 Task: Add the task  Develop a new online survey and feedback system to the section Automated Build and Deployment Sprint in the project AgileCube and add a Due Date to the respective task as 2024/03/01
Action: Mouse moved to (65, 395)
Screenshot: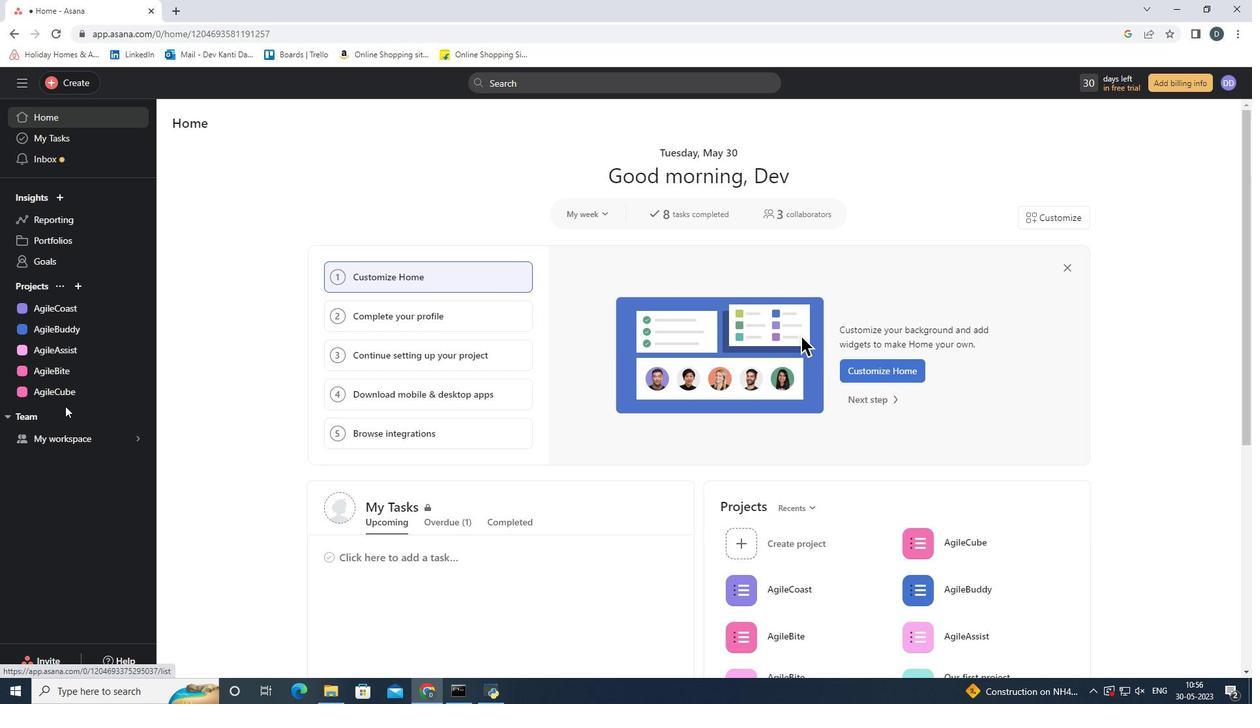 
Action: Mouse pressed left at (65, 395)
Screenshot: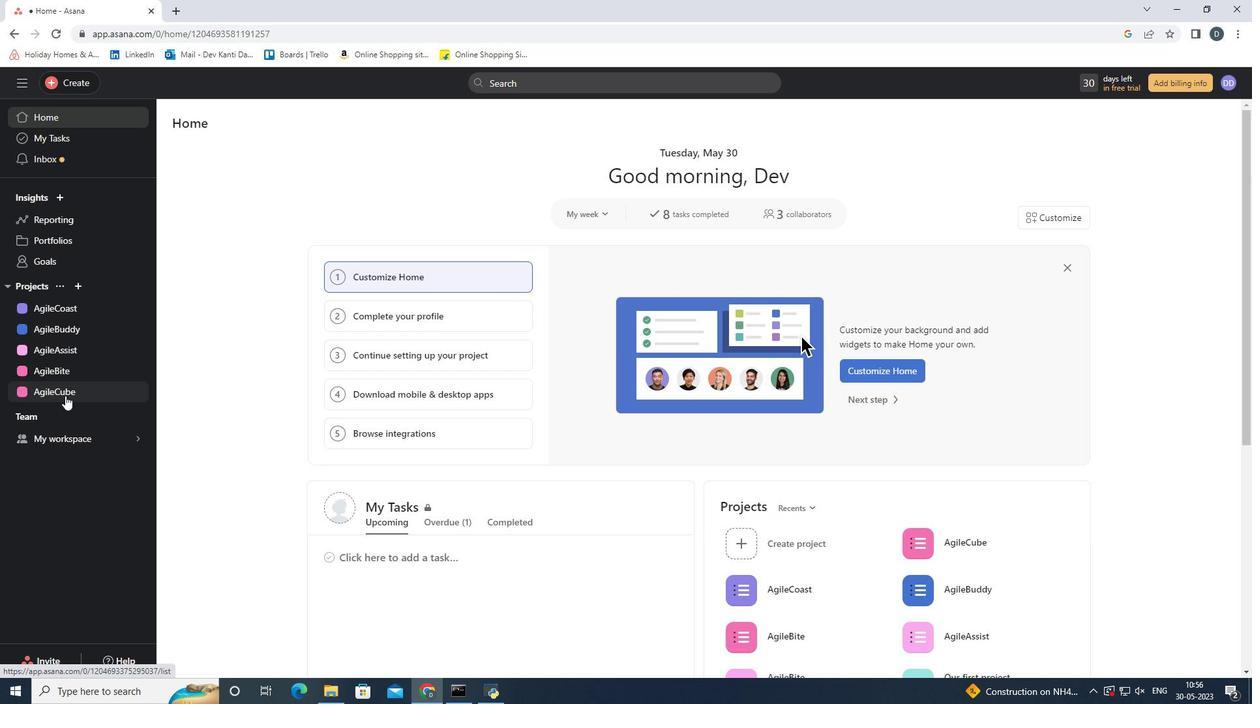 
Action: Mouse moved to (614, 485)
Screenshot: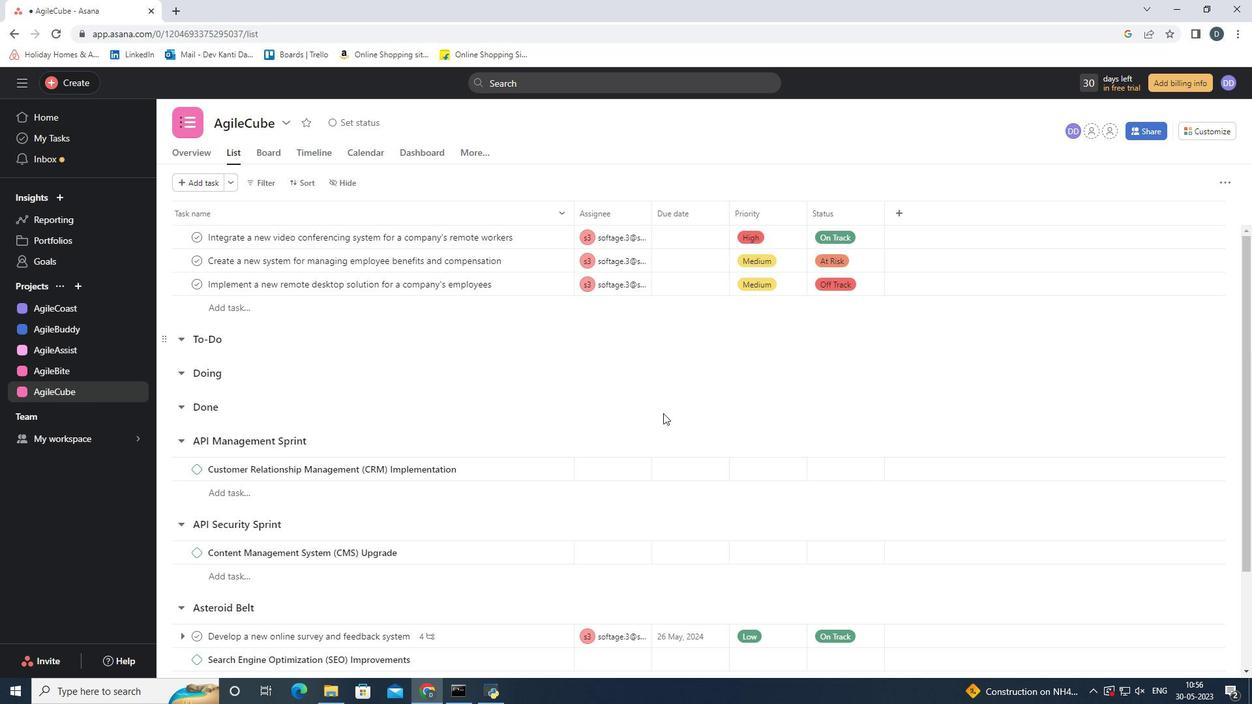 
Action: Mouse scrolled (614, 484) with delta (0, 0)
Screenshot: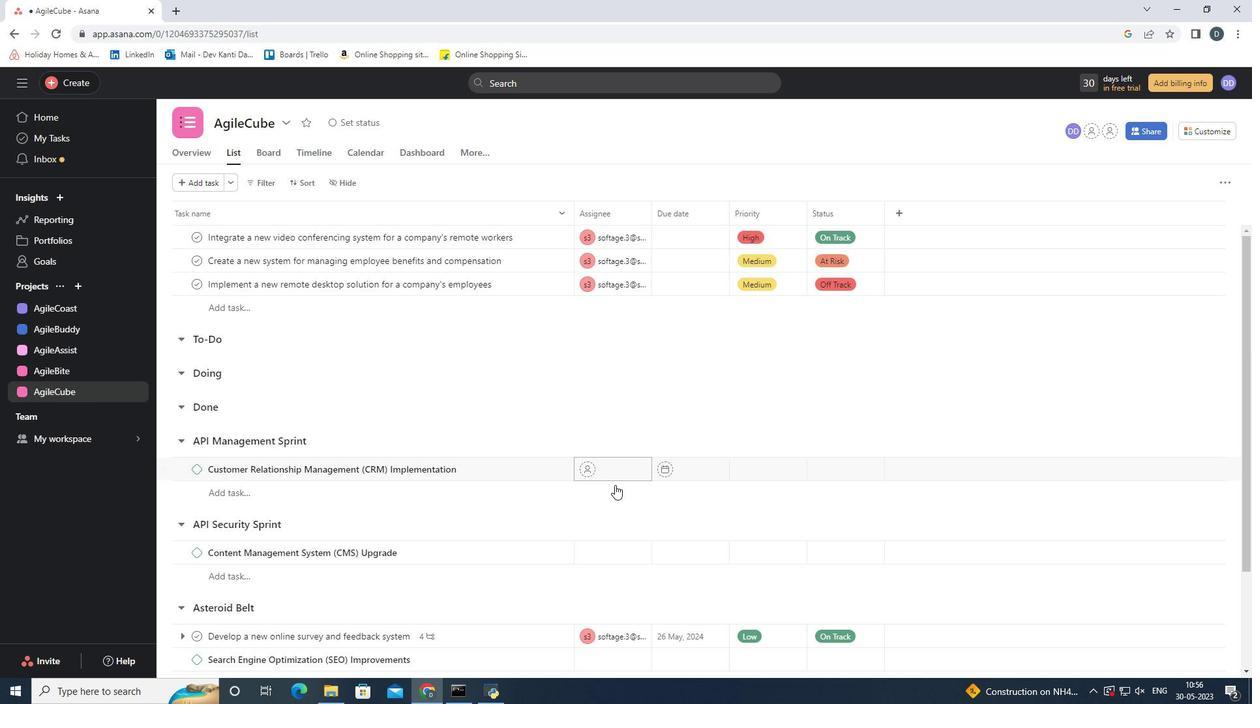 
Action: Mouse scrolled (614, 484) with delta (0, 0)
Screenshot: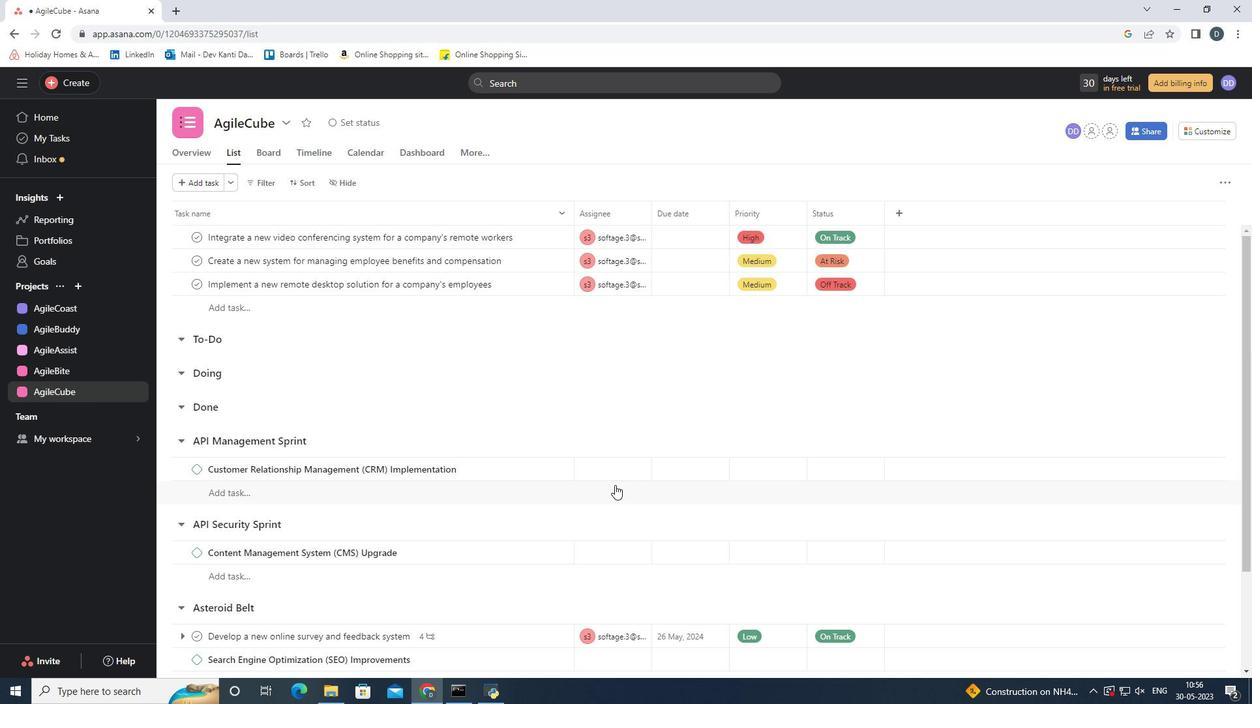 
Action: Mouse scrolled (614, 484) with delta (0, 0)
Screenshot: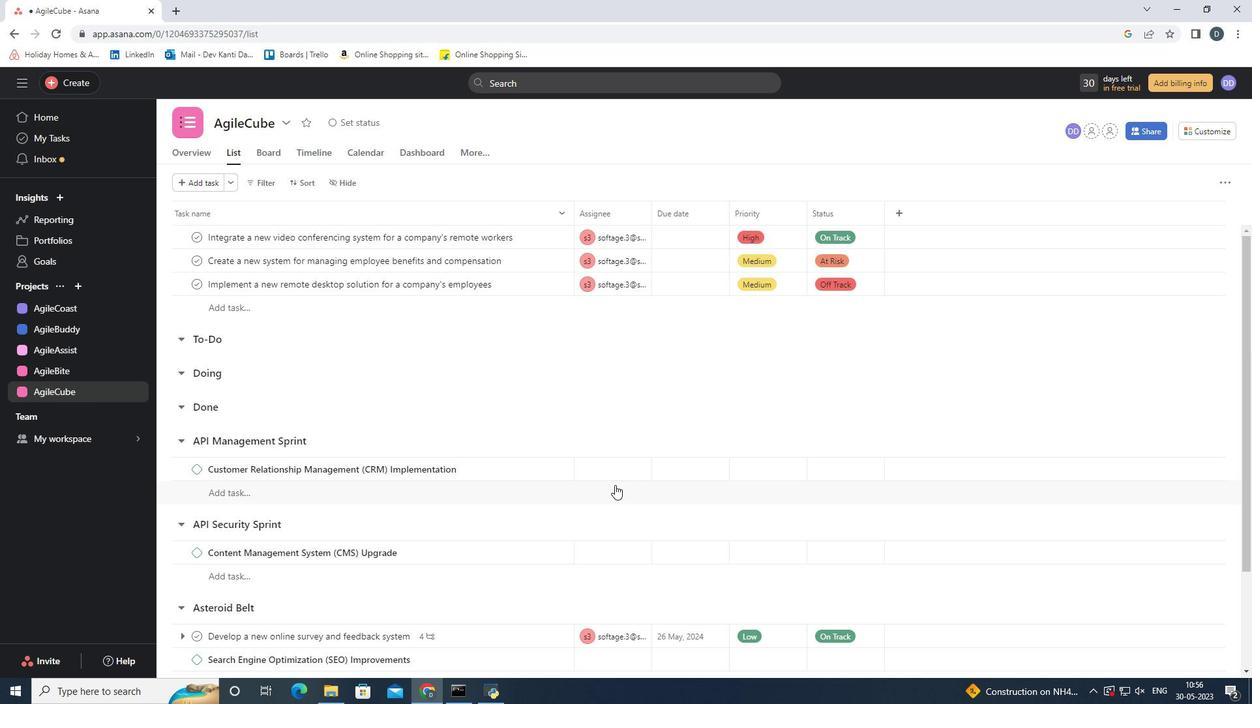 
Action: Mouse scrolled (614, 484) with delta (0, 0)
Screenshot: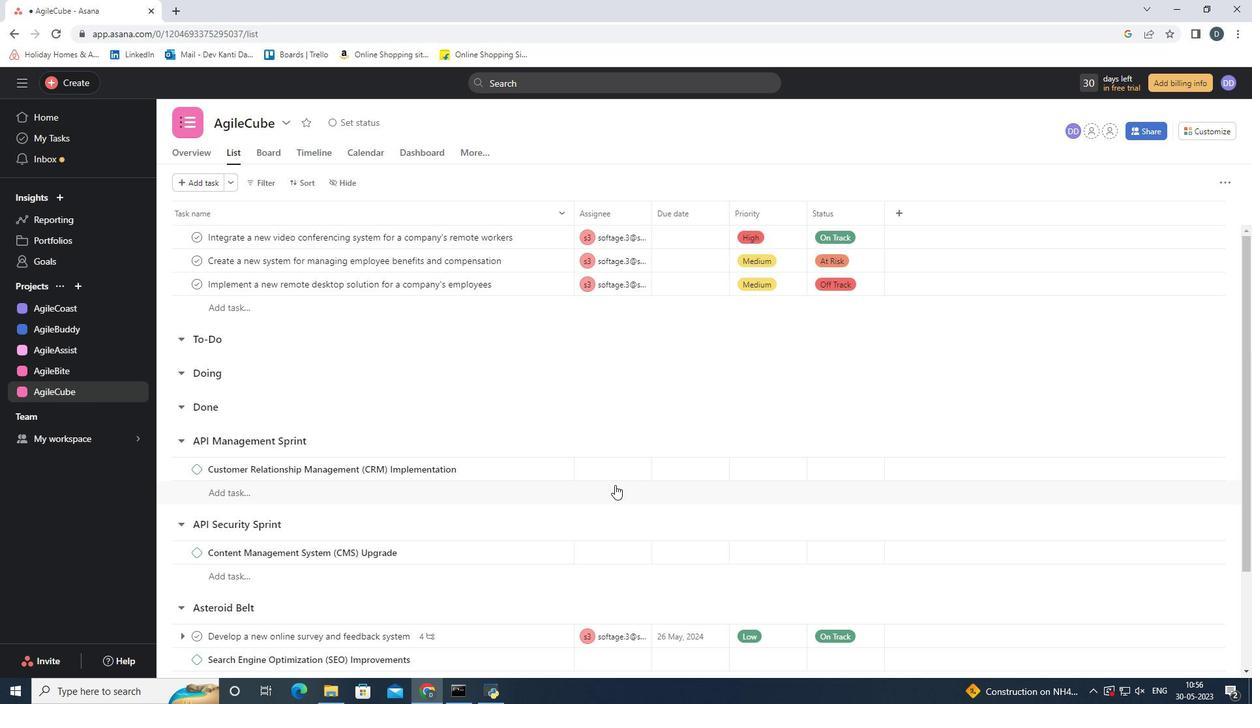
Action: Mouse scrolled (614, 484) with delta (0, 0)
Screenshot: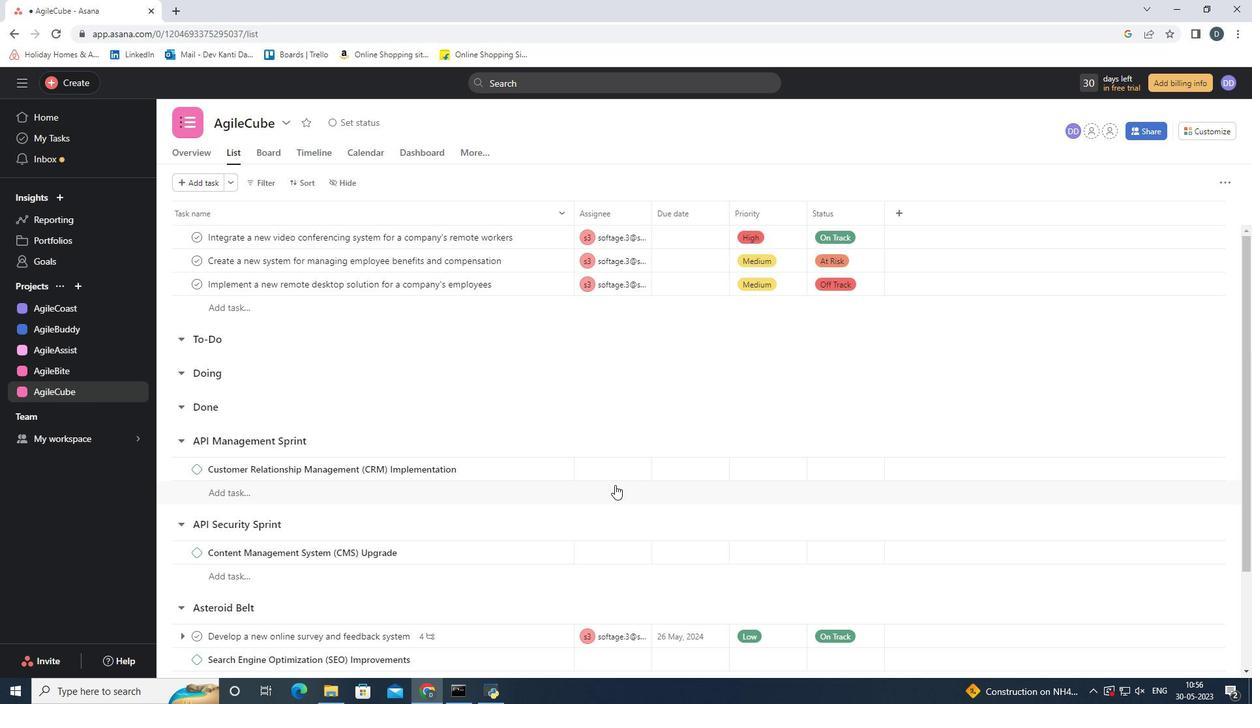 
Action: Mouse moved to (537, 507)
Screenshot: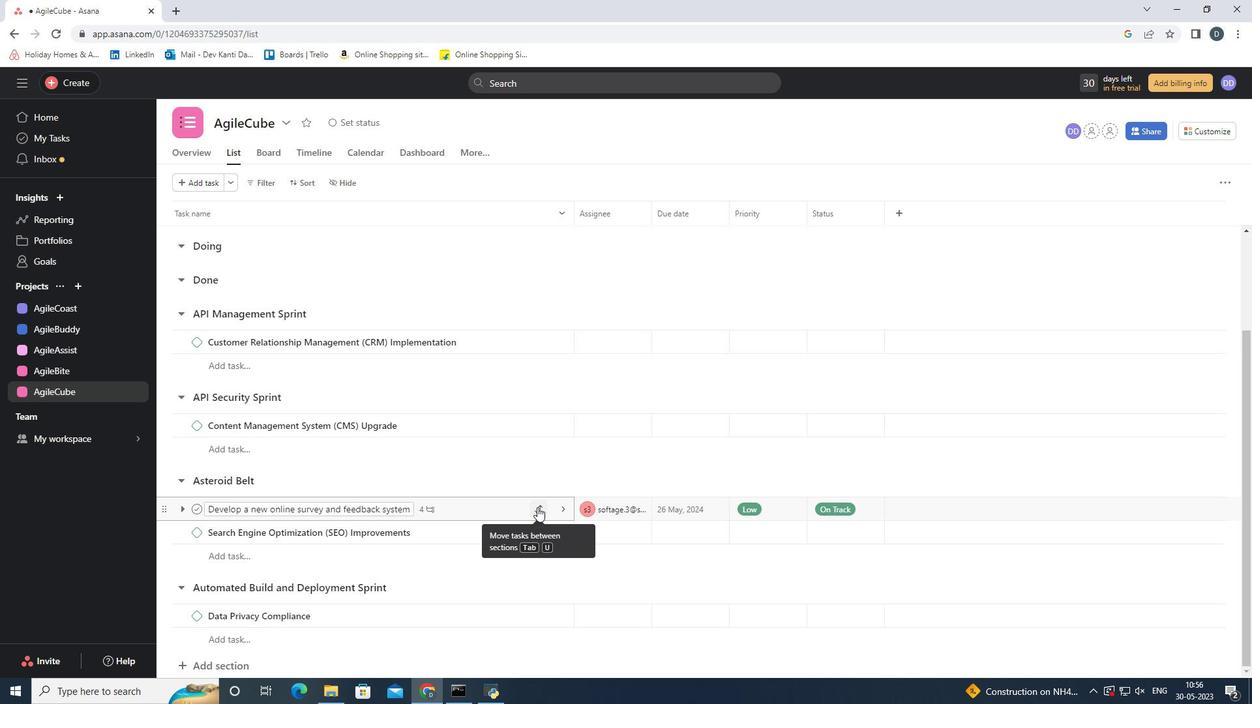 
Action: Mouse pressed left at (537, 507)
Screenshot: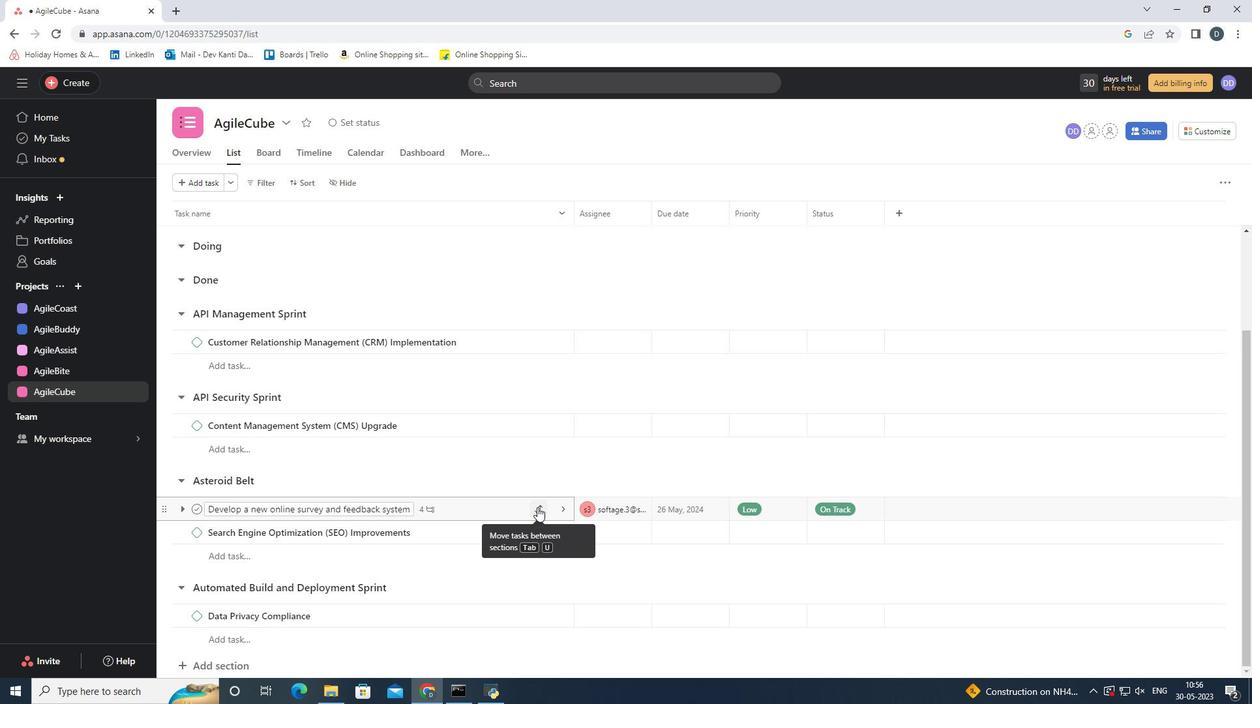
Action: Mouse moved to (484, 486)
Screenshot: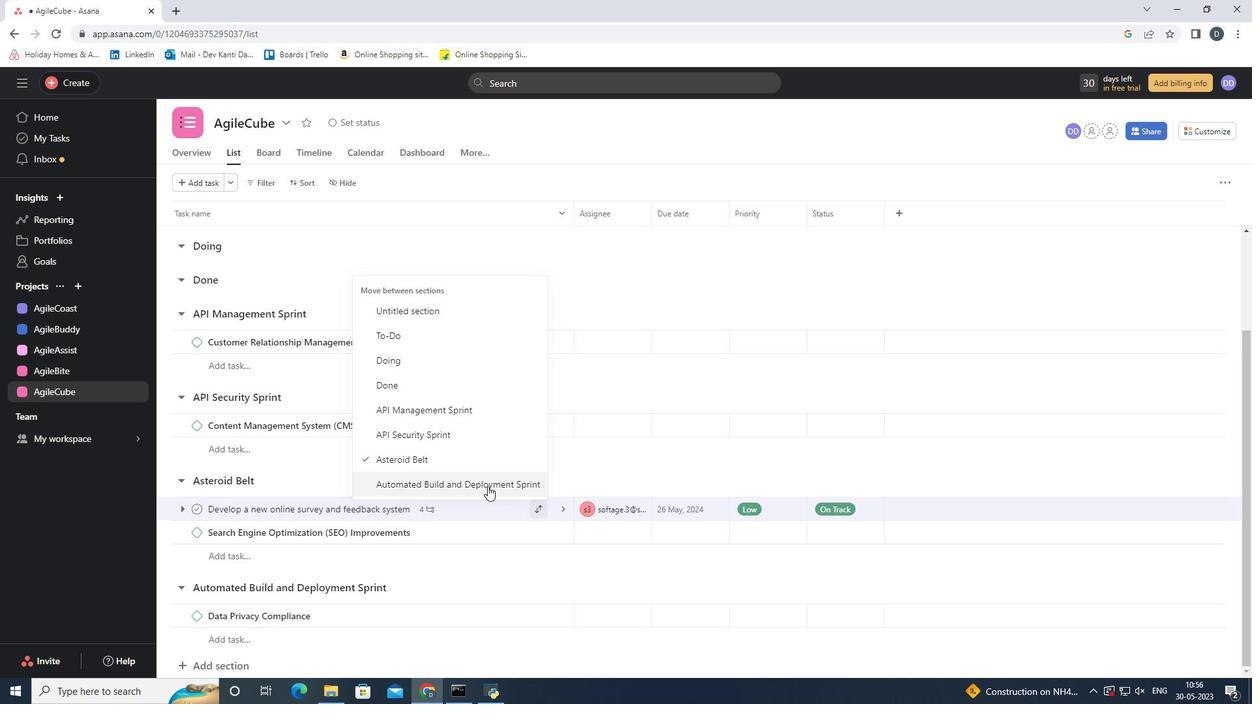 
Action: Mouse pressed left at (484, 486)
Screenshot: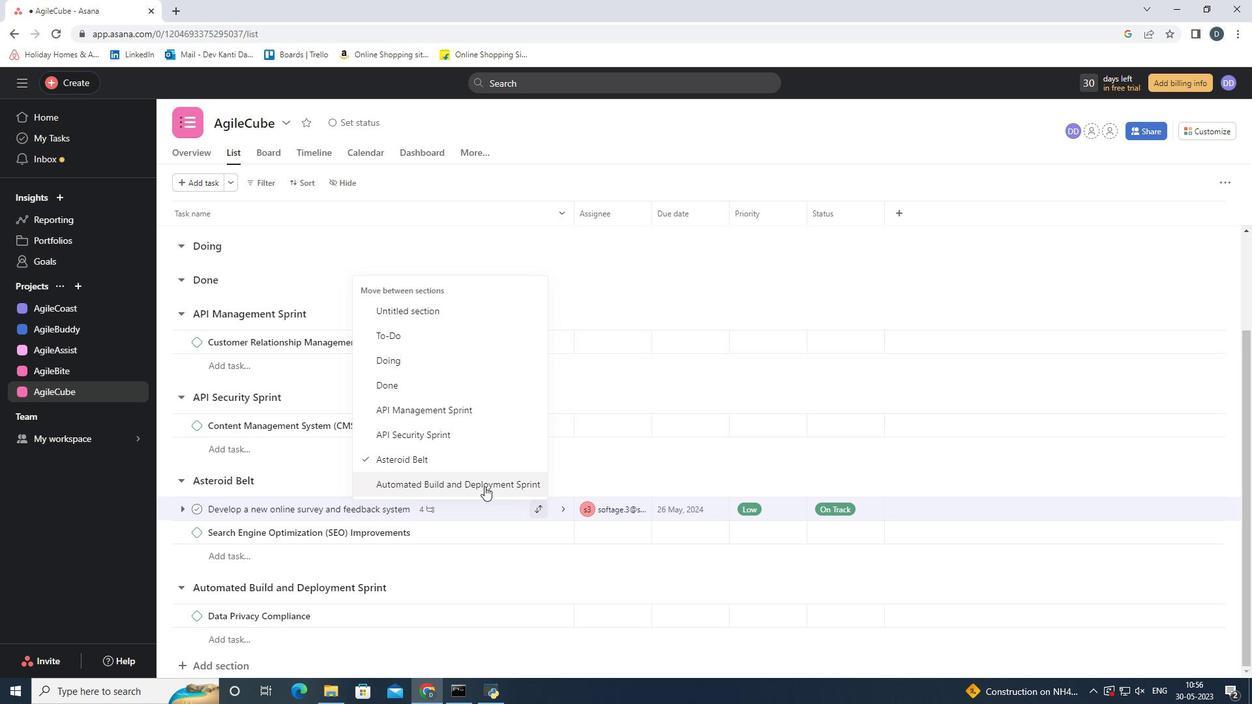 
Action: Mouse moved to (705, 556)
Screenshot: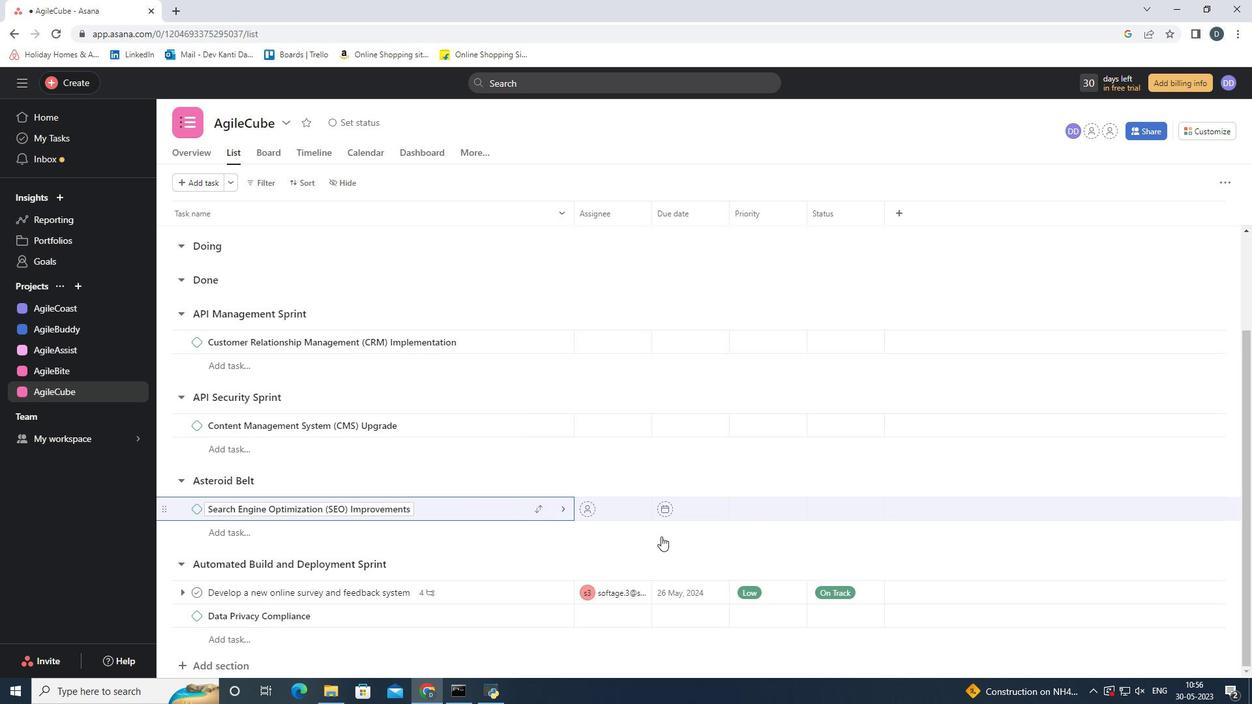 
Action: Mouse scrolled (705, 555) with delta (0, 0)
Screenshot: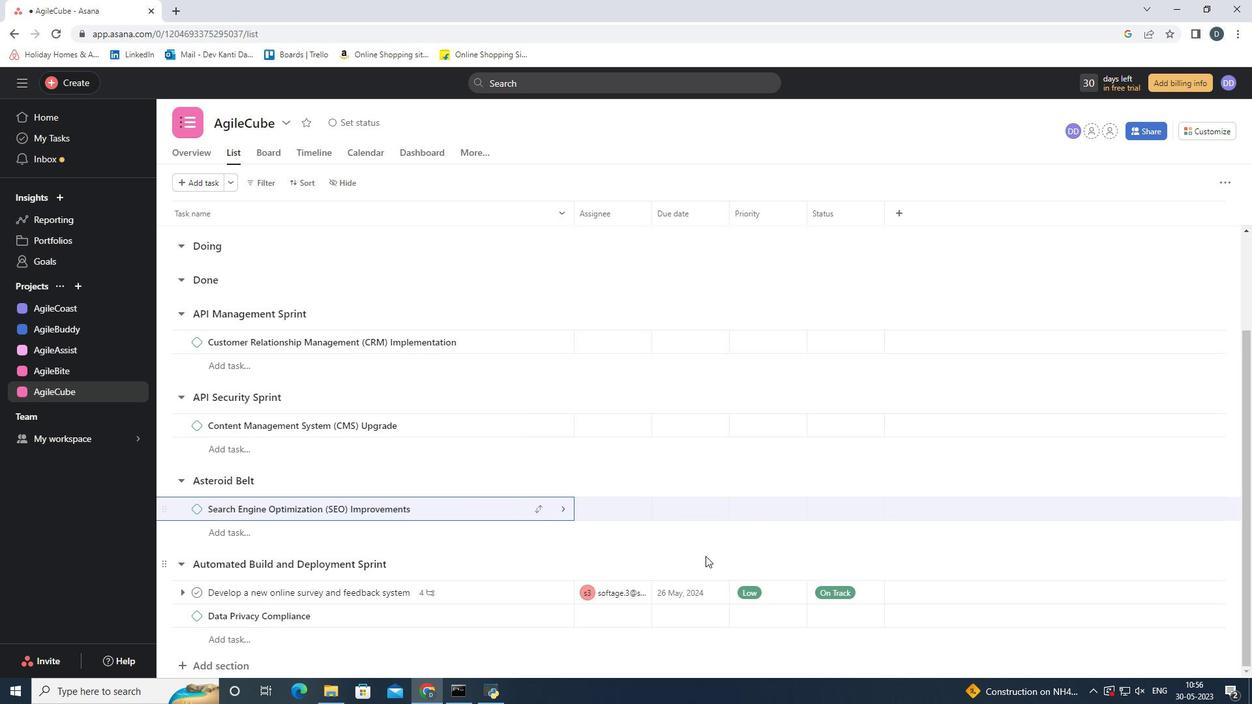 
Action: Mouse scrolled (705, 555) with delta (0, 0)
Screenshot: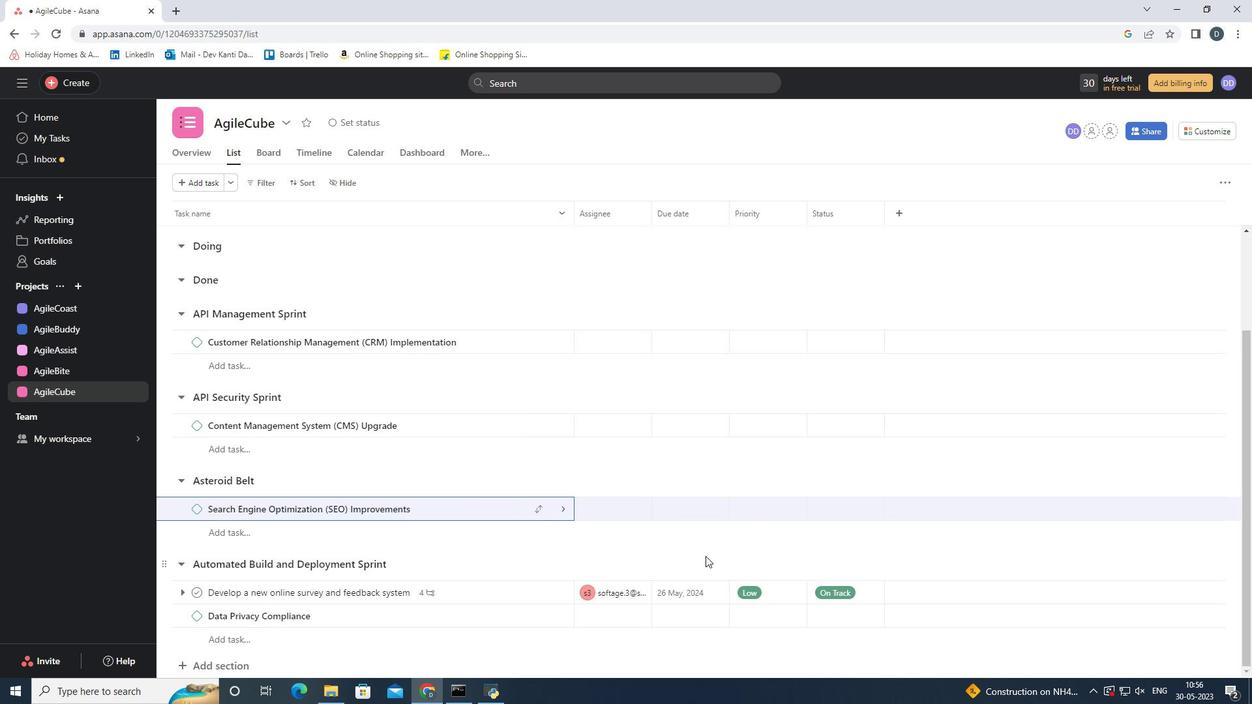 
Action: Mouse scrolled (705, 555) with delta (0, 0)
Screenshot: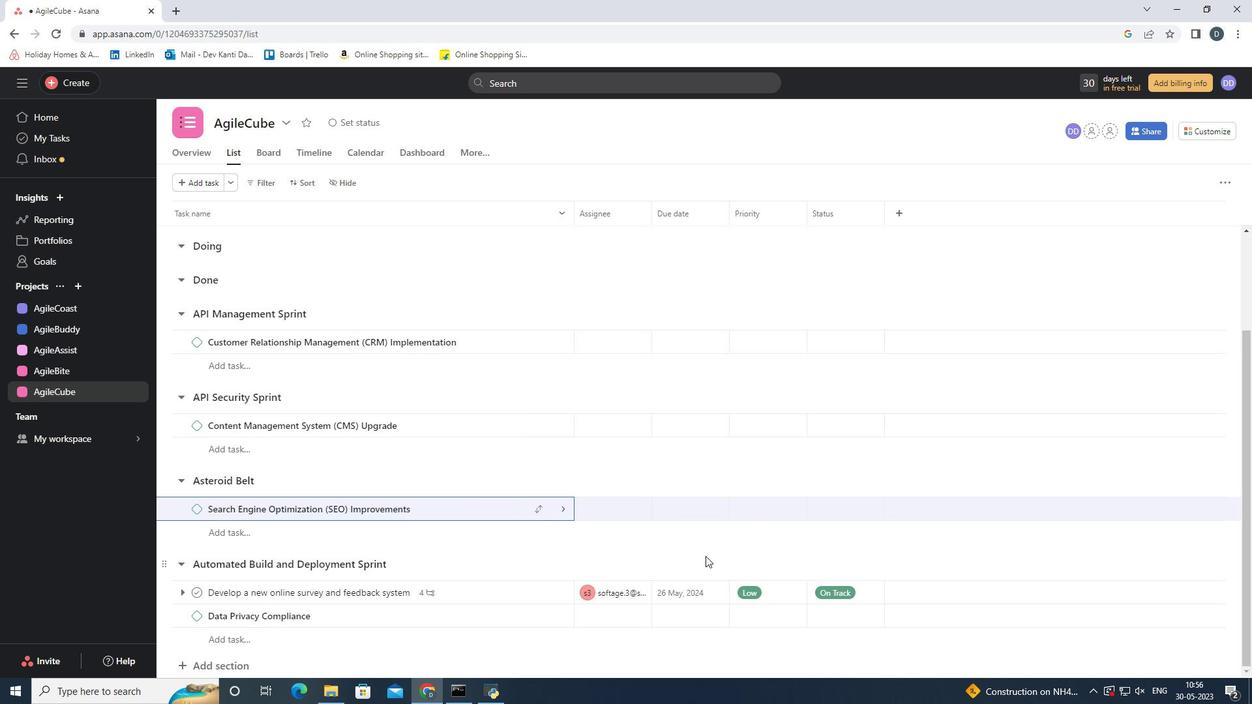 
Action: Mouse scrolled (705, 555) with delta (0, 0)
Screenshot: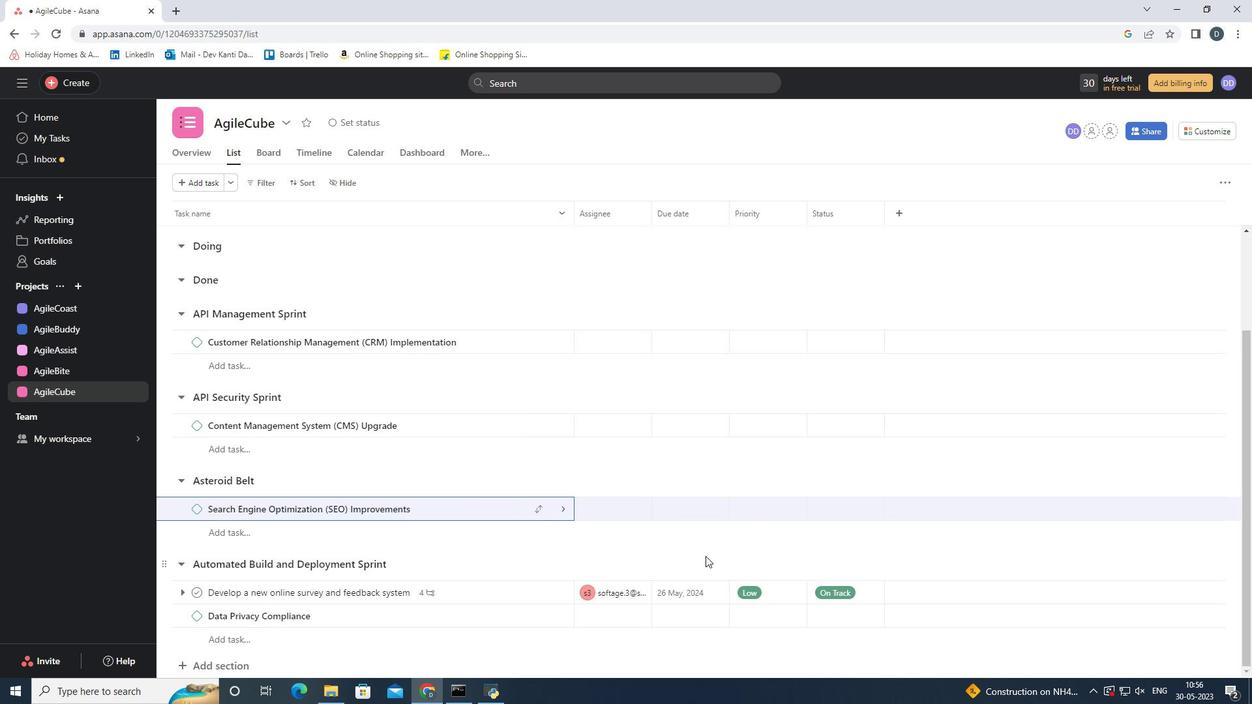 
Action: Mouse moved to (689, 588)
Screenshot: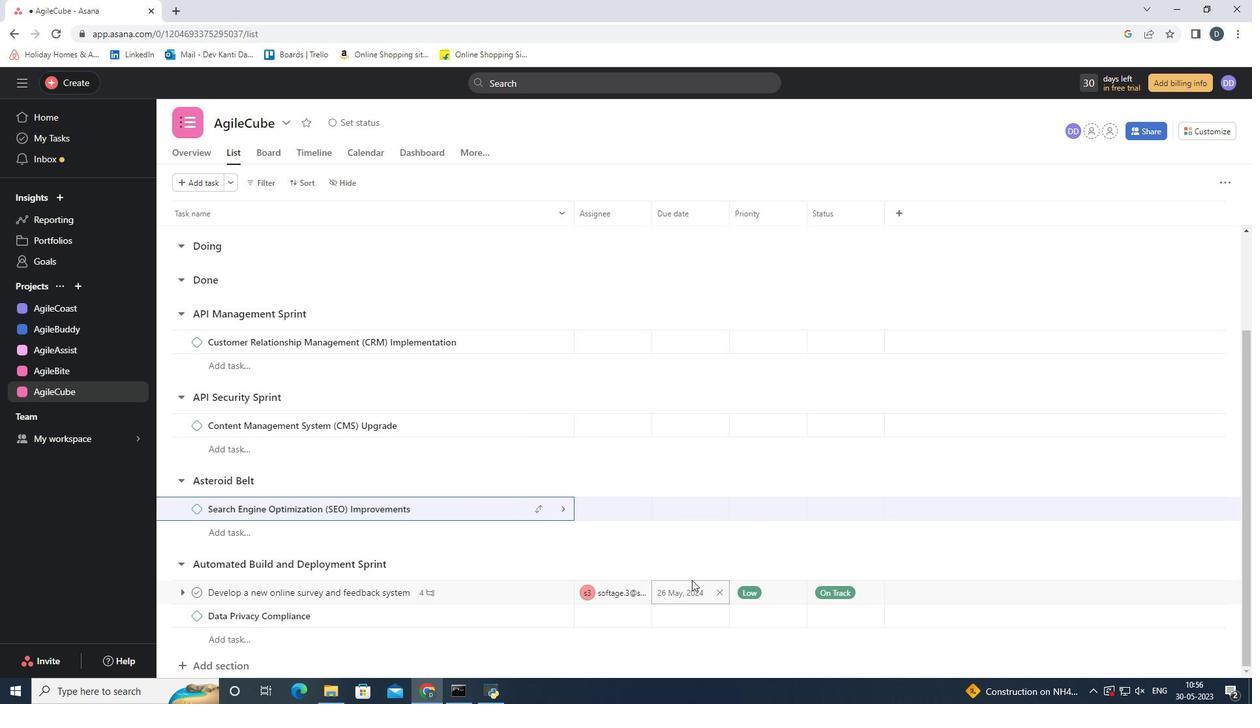 
Action: Mouse pressed left at (689, 588)
Screenshot: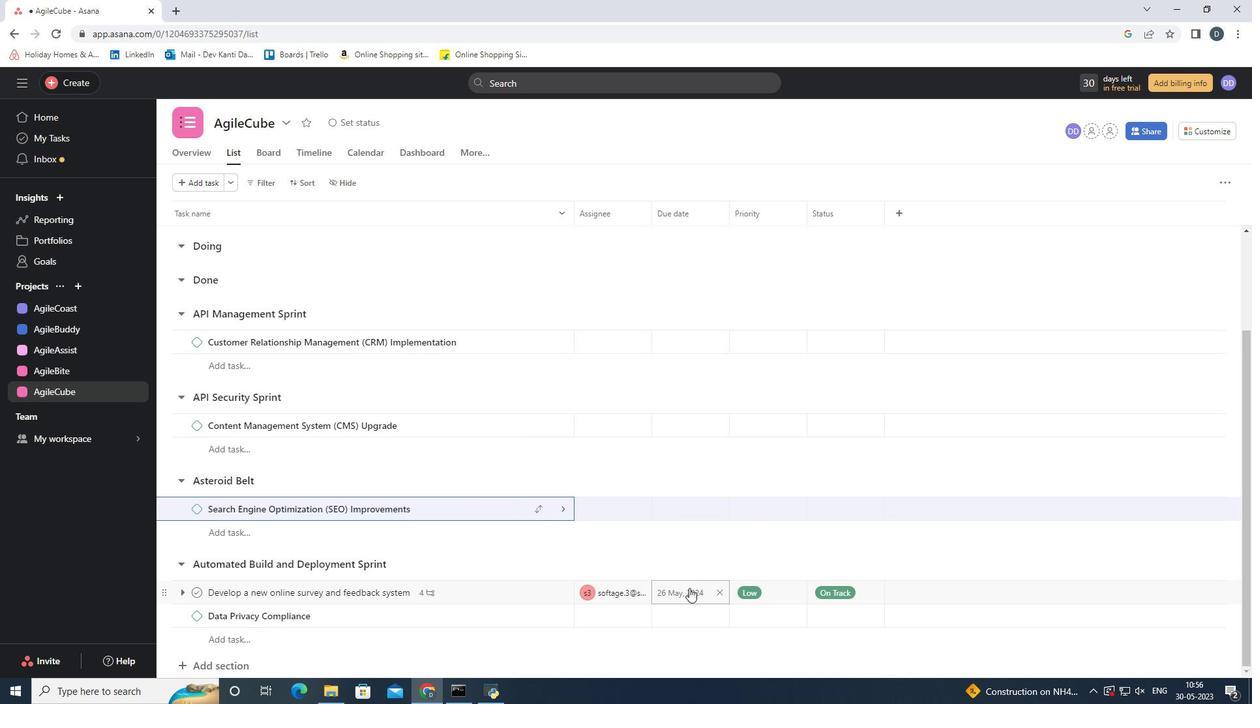 
Action: Mouse moved to (666, 360)
Screenshot: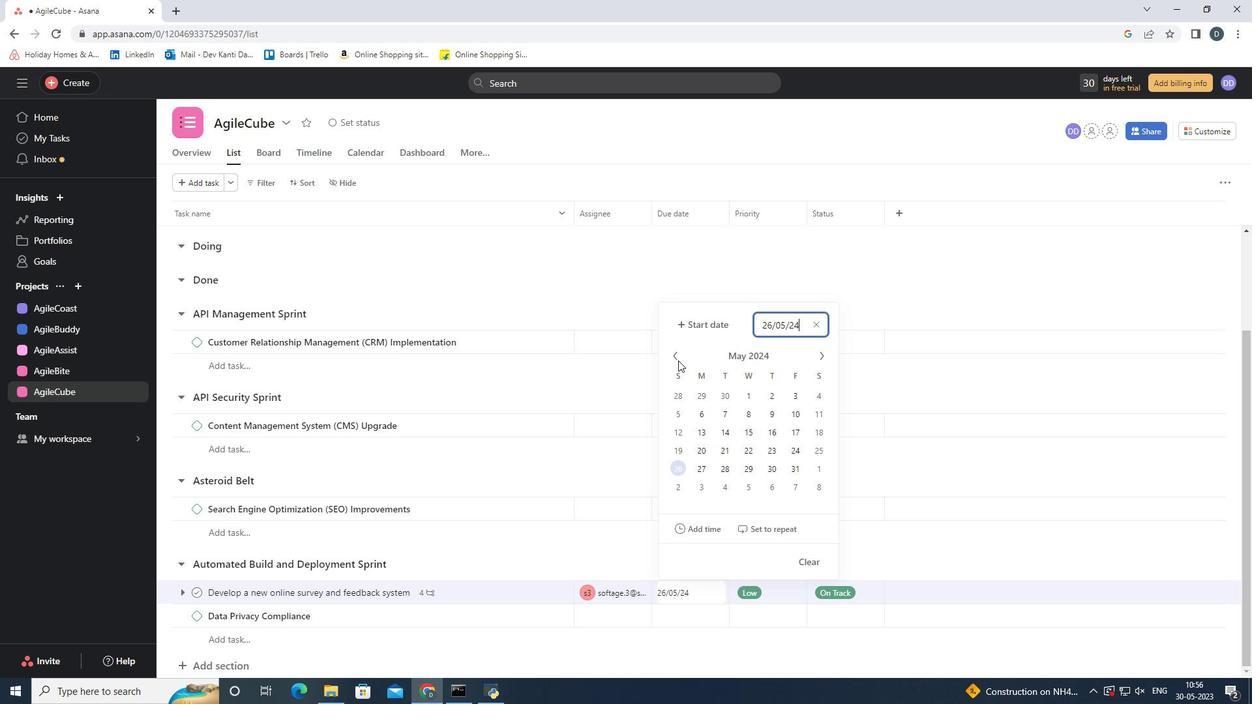 
Action: Mouse pressed left at (666, 360)
Screenshot: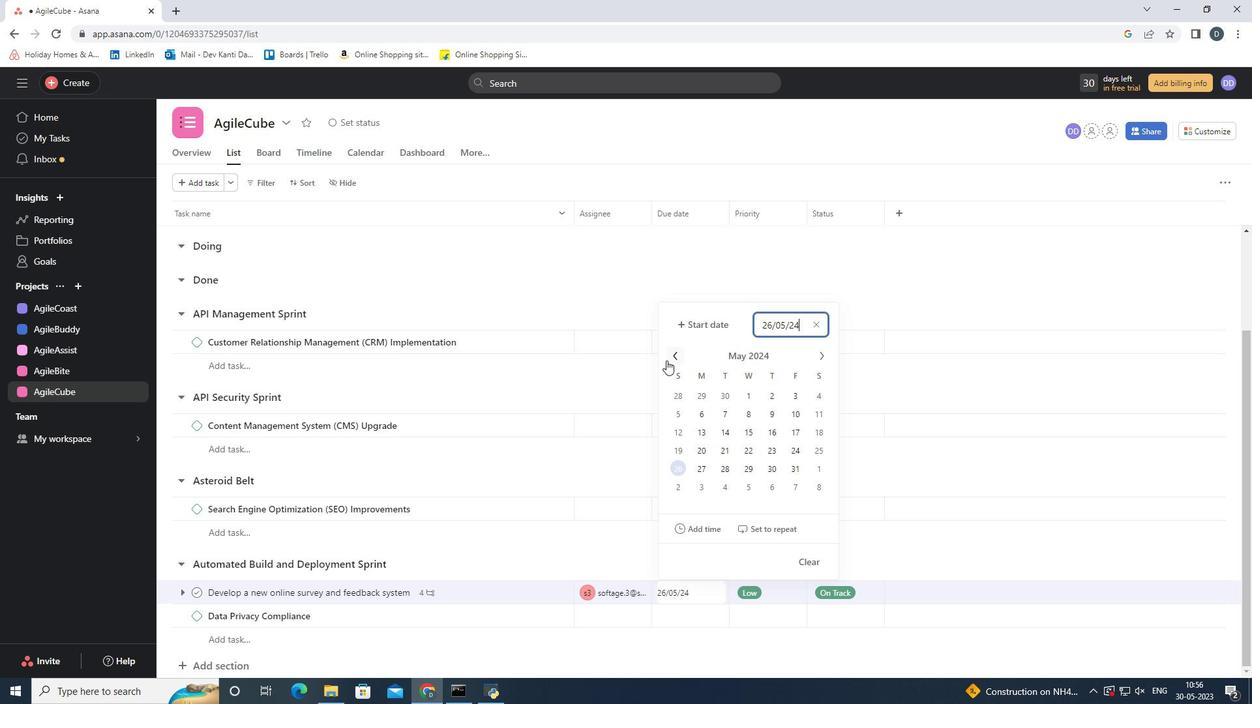 
Action: Mouse pressed left at (666, 360)
Screenshot: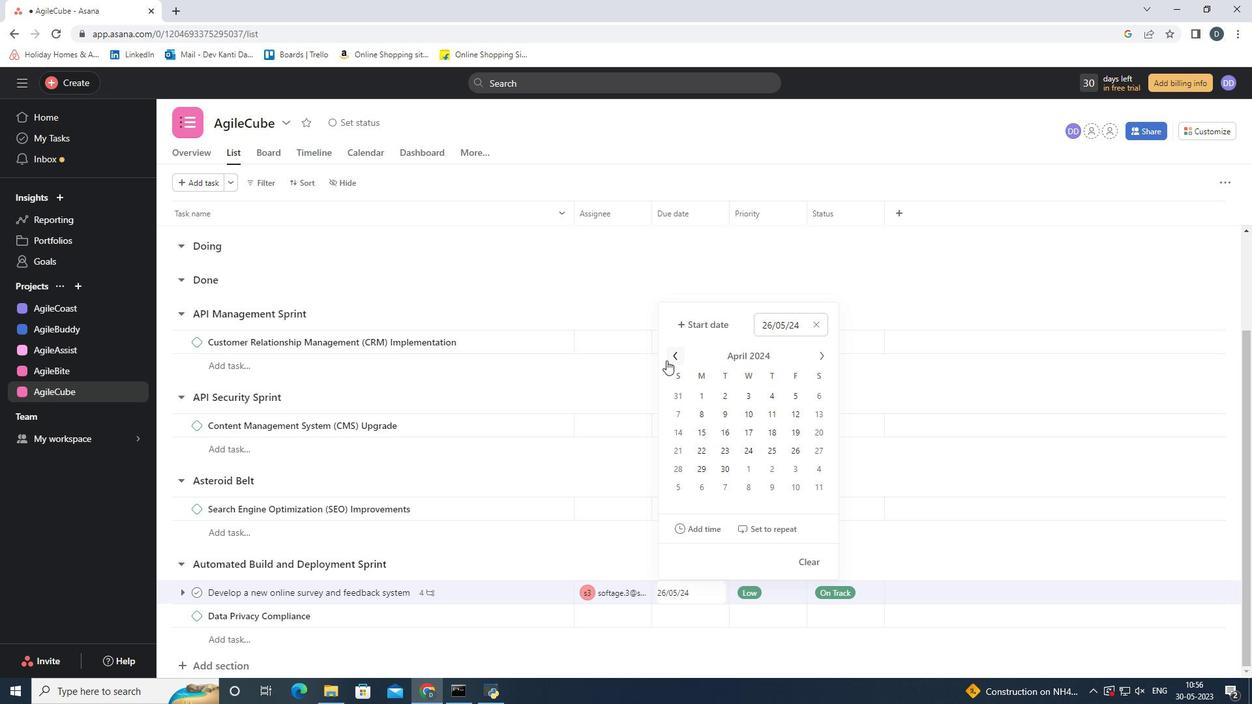 
Action: Mouse moved to (791, 401)
Screenshot: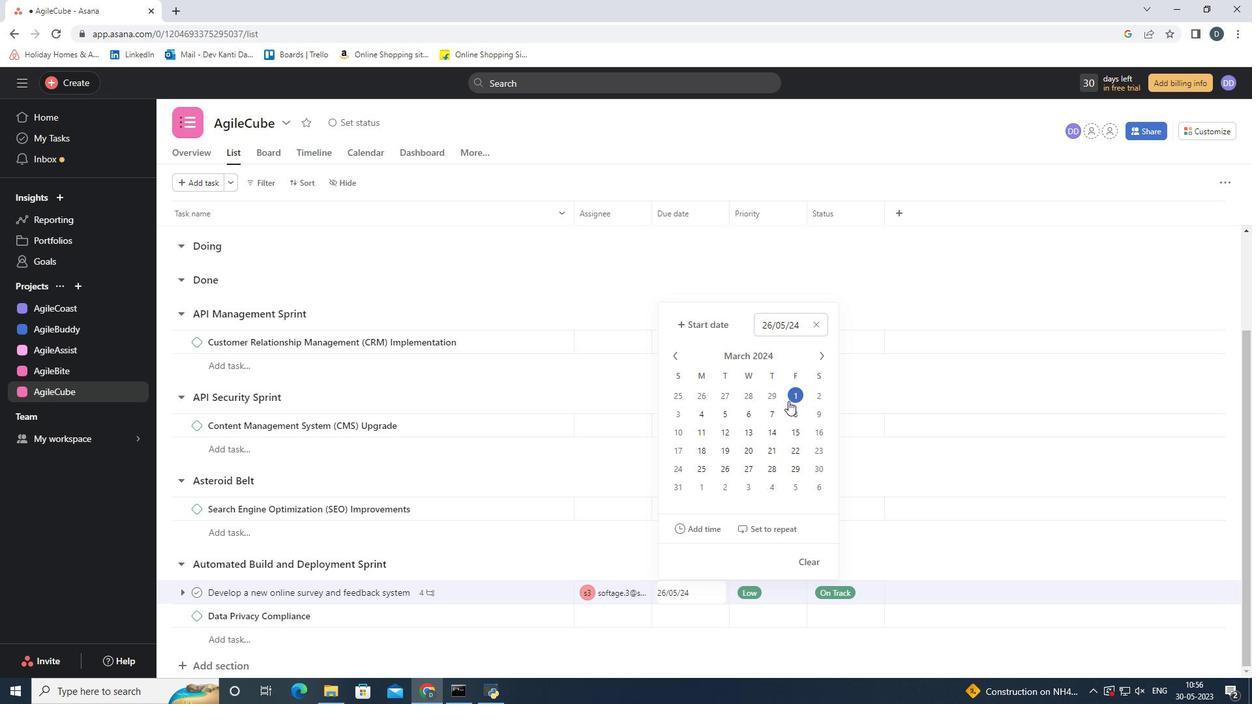 
Action: Mouse pressed left at (791, 401)
Screenshot: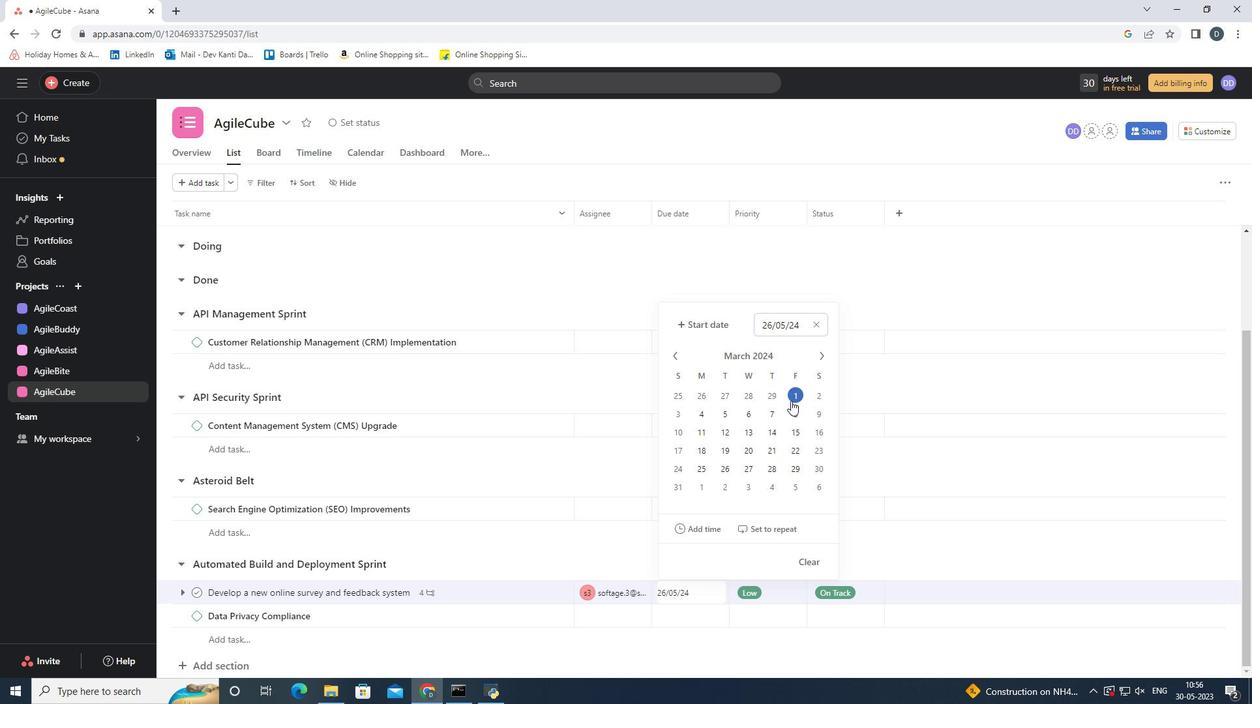 
Action: Mouse moved to (883, 543)
Screenshot: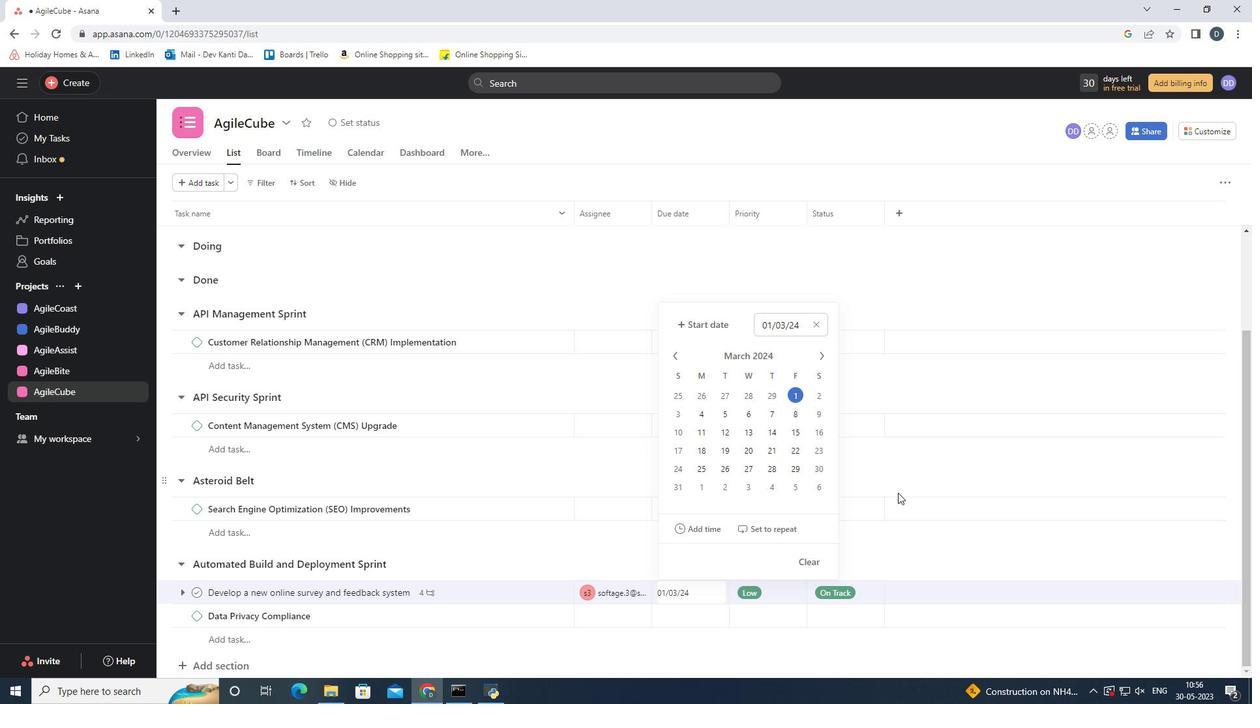 
Action: Mouse pressed left at (883, 543)
Screenshot: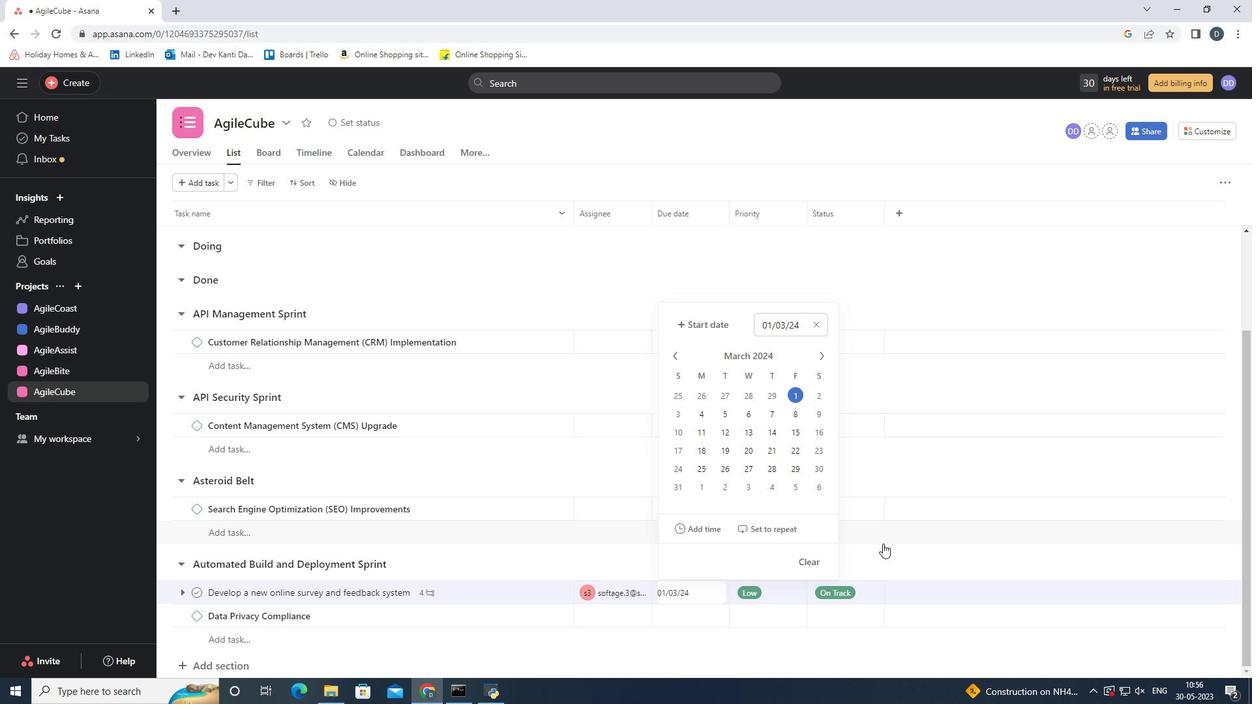 
Action: Mouse moved to (806, 569)
Screenshot: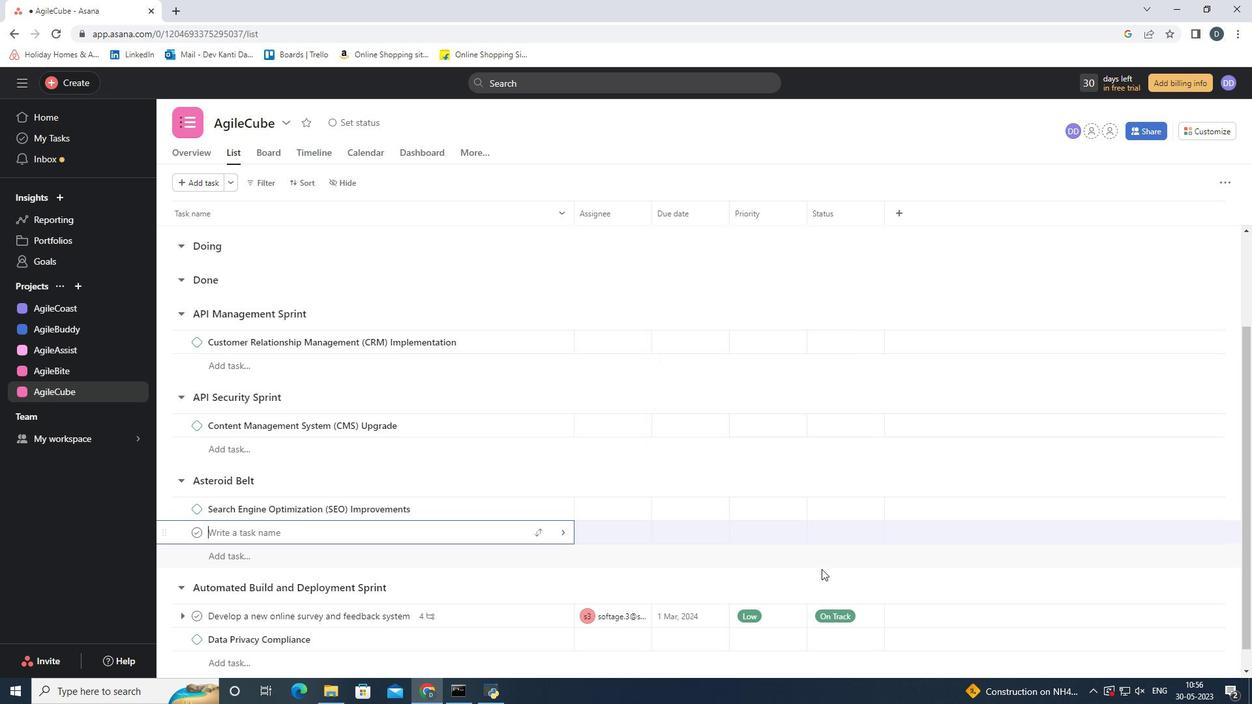 
Action: Mouse pressed left at (806, 569)
Screenshot: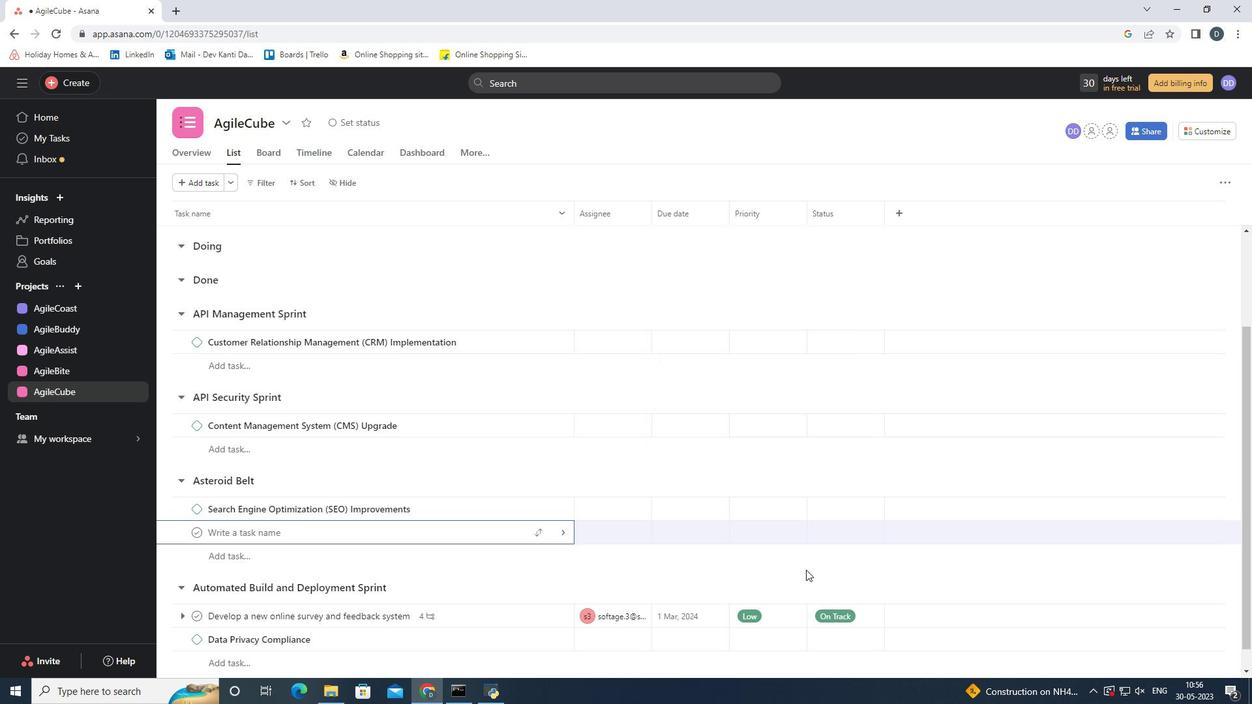 
Action: Mouse moved to (798, 544)
Screenshot: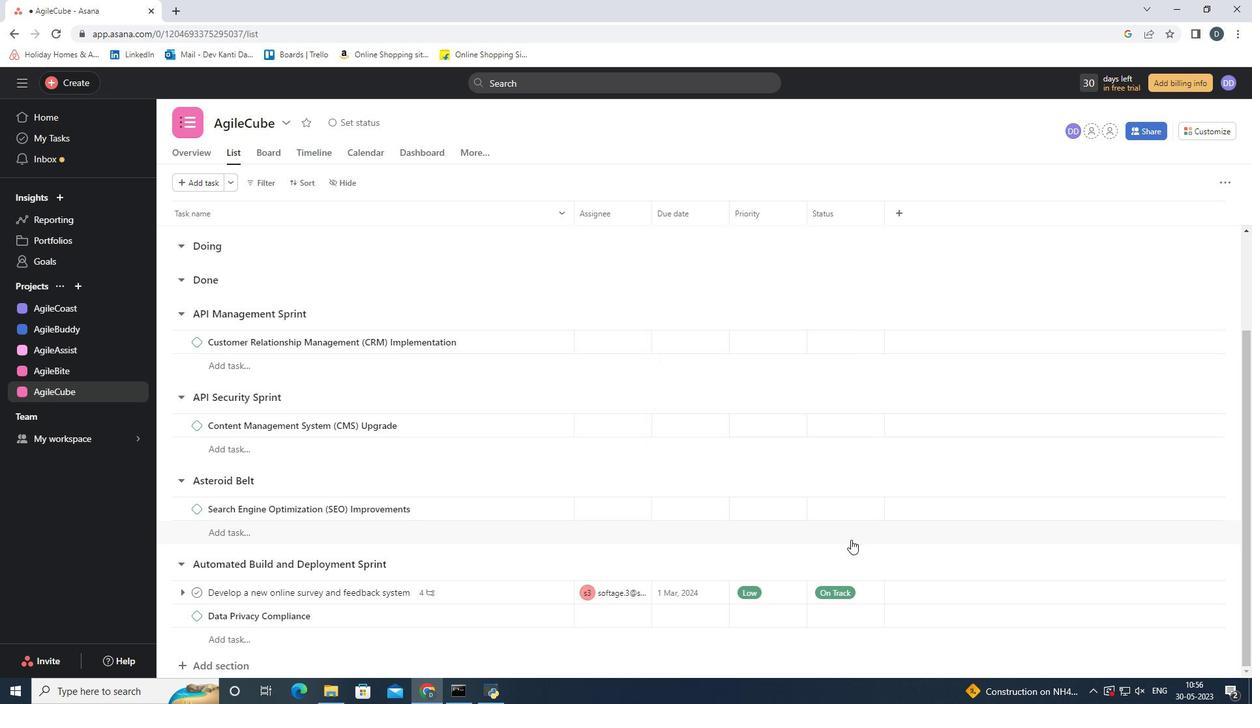 
